 Task: Add the task  Add support for push notifications to the mobile app to the section Automated Testing Sprint in the project TowardForge and add a Due Date to the respective task as 2024/05/20.
Action: Mouse moved to (17, 60)
Screenshot: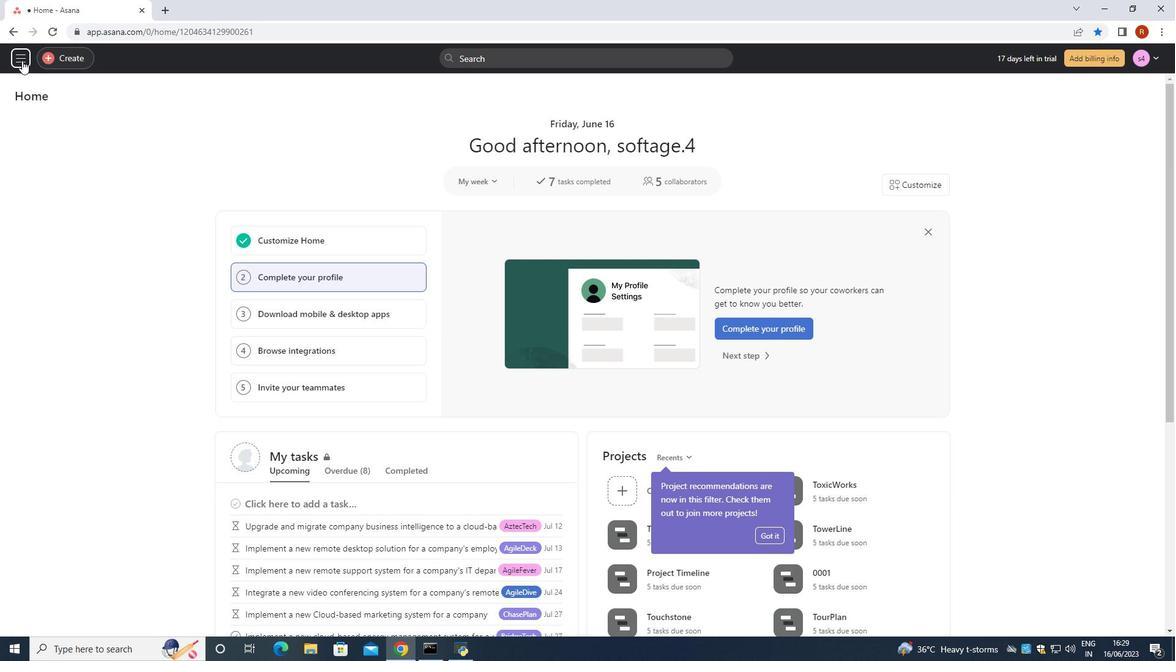
Action: Mouse pressed left at (17, 60)
Screenshot: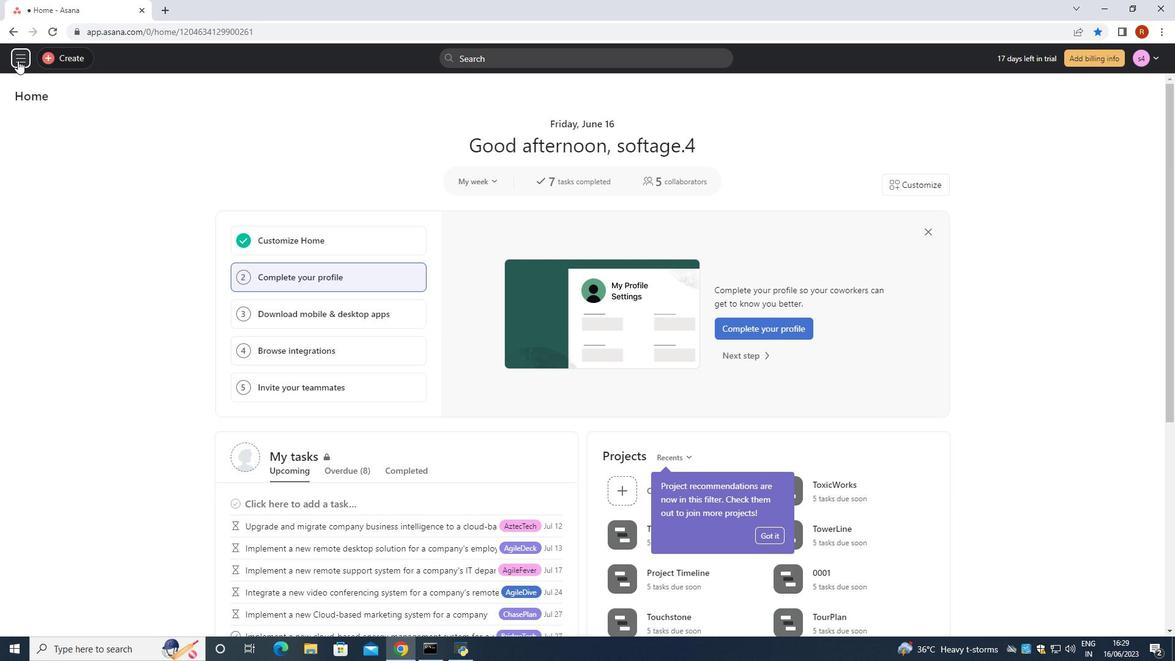 
Action: Mouse moved to (72, 372)
Screenshot: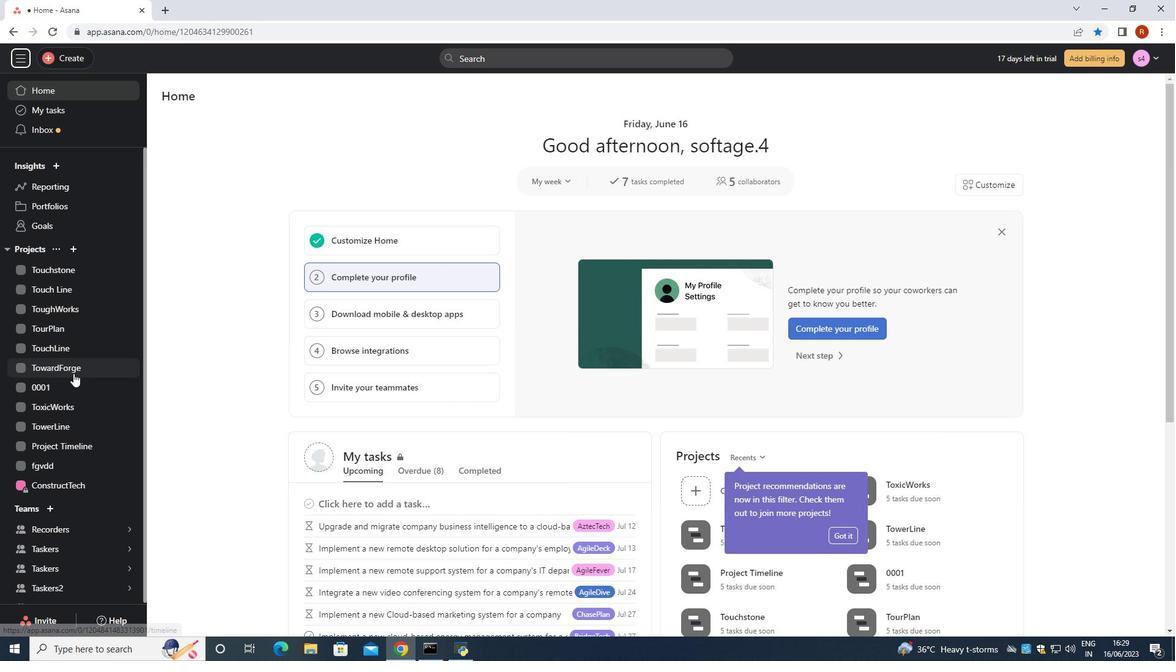 
Action: Mouse pressed left at (72, 372)
Screenshot: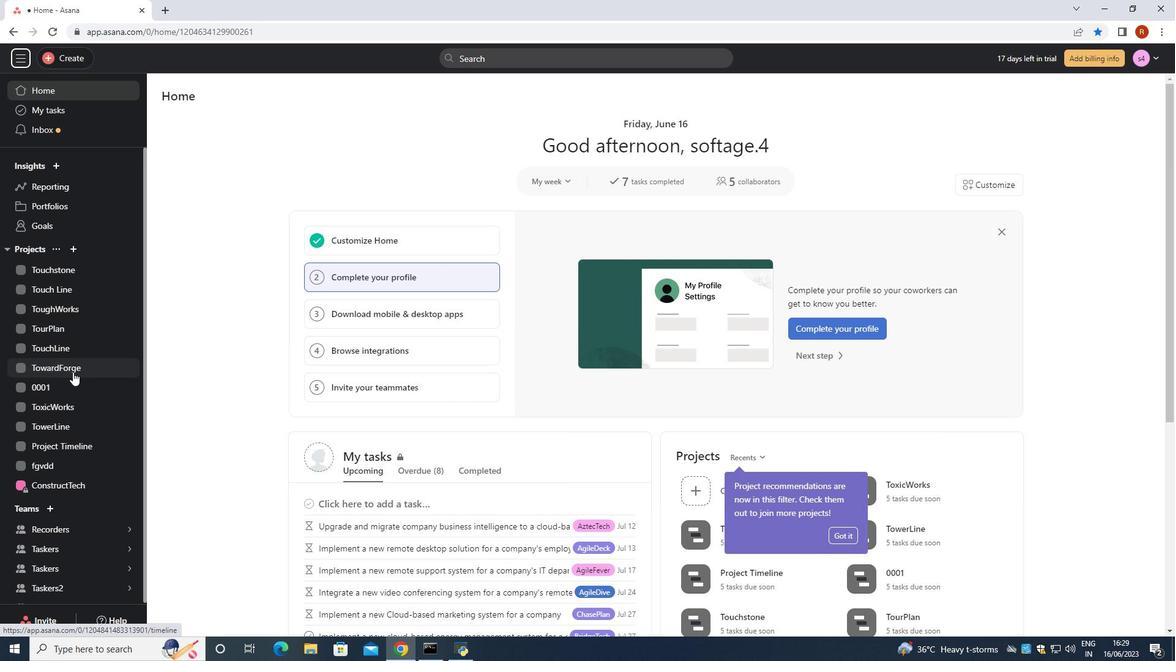 
Action: Mouse moved to (225, 116)
Screenshot: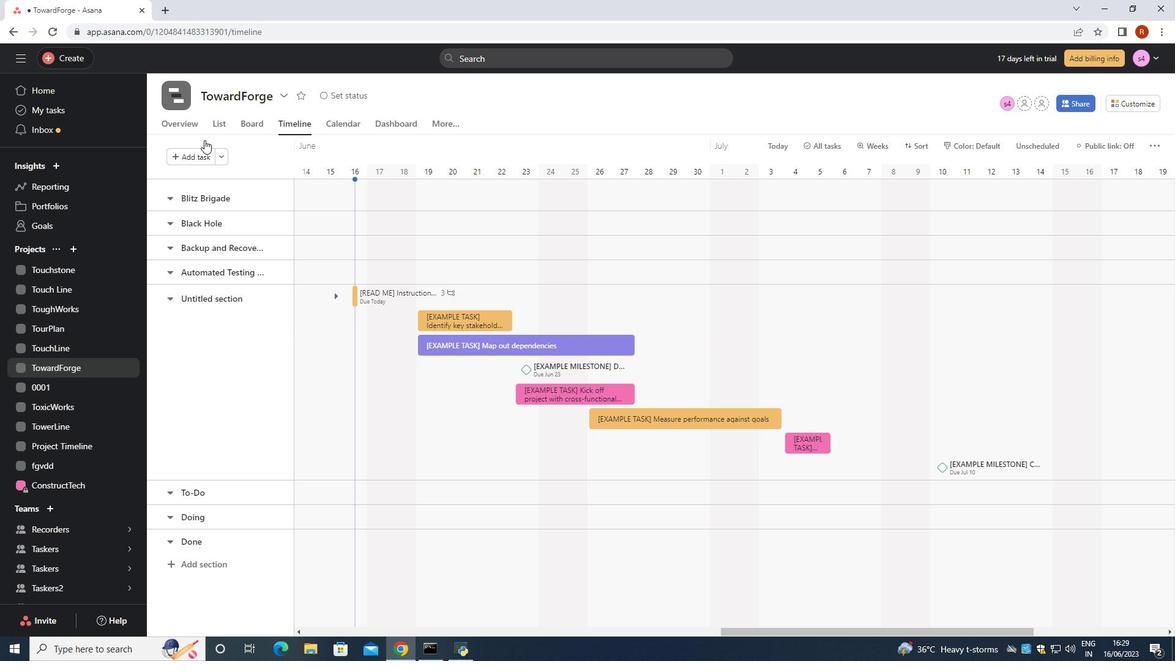 
Action: Mouse pressed left at (225, 116)
Screenshot: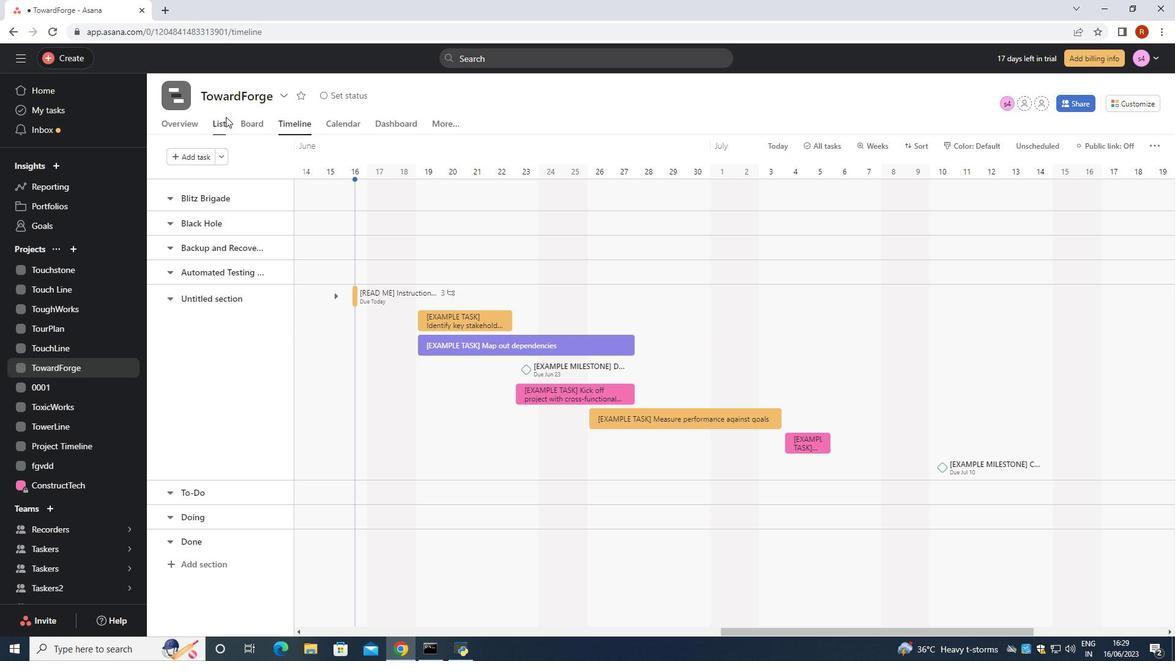 
Action: Mouse moved to (219, 122)
Screenshot: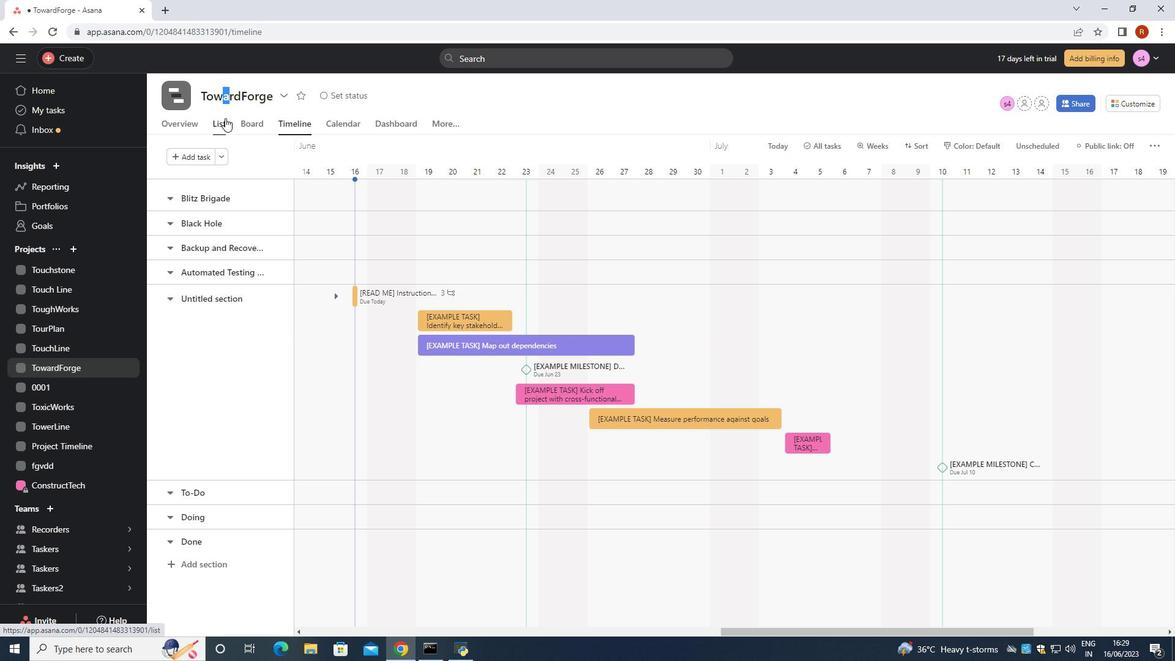 
Action: Mouse pressed left at (219, 122)
Screenshot: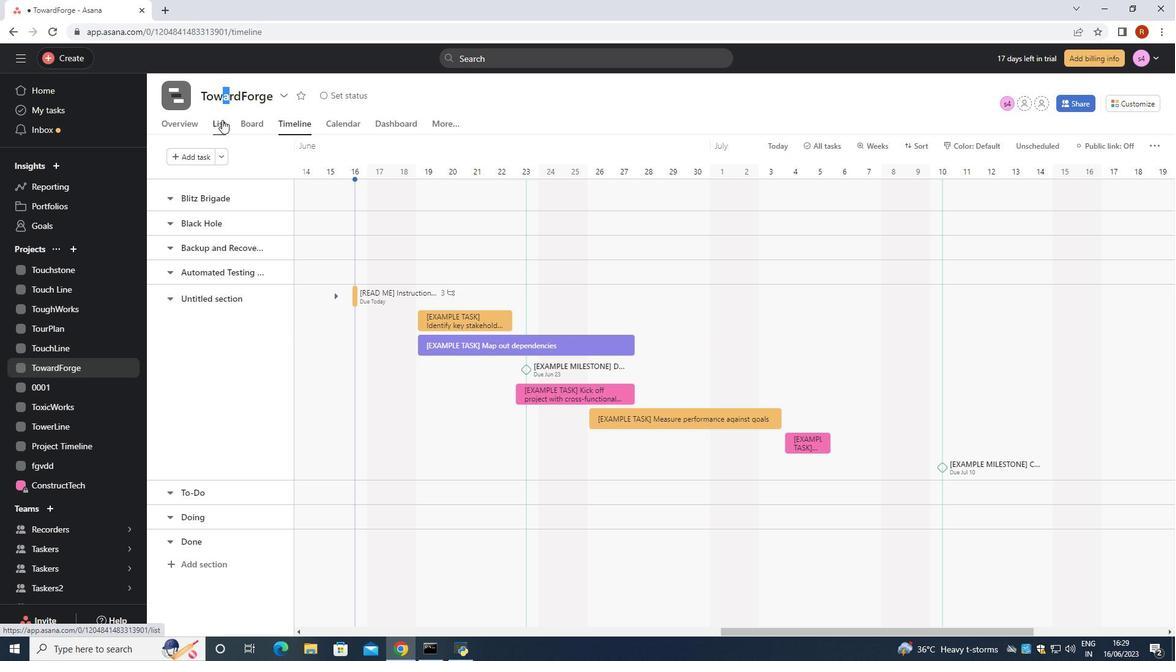 
Action: Mouse moved to (277, 164)
Screenshot: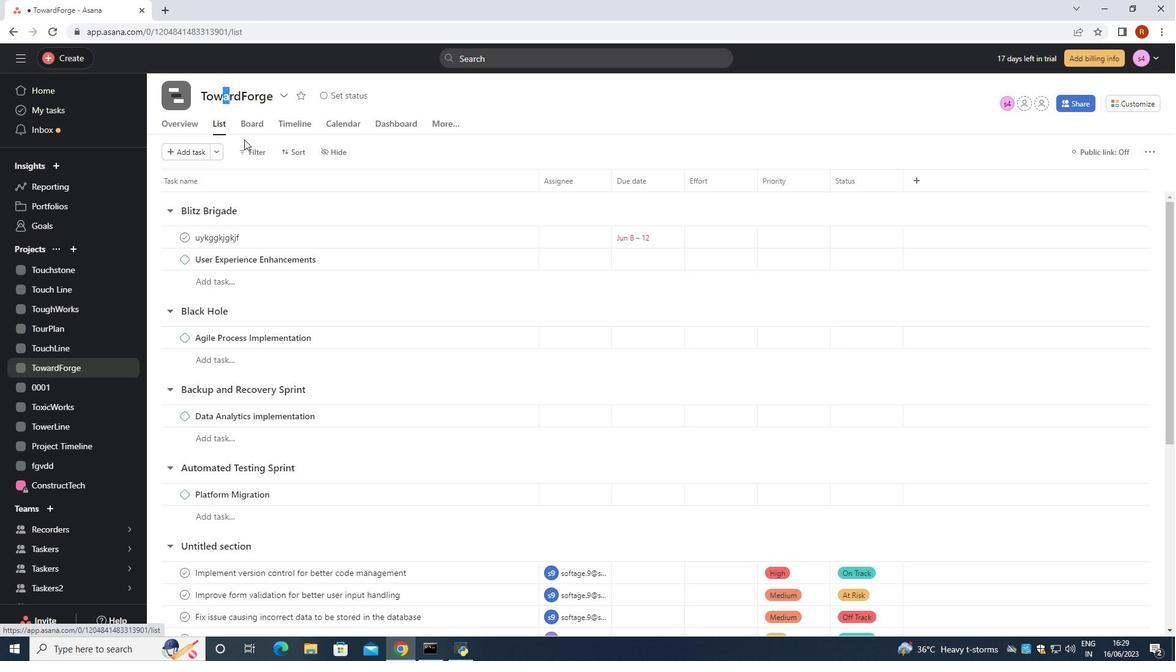 
Action: Mouse scrolled (277, 164) with delta (0, 0)
Screenshot: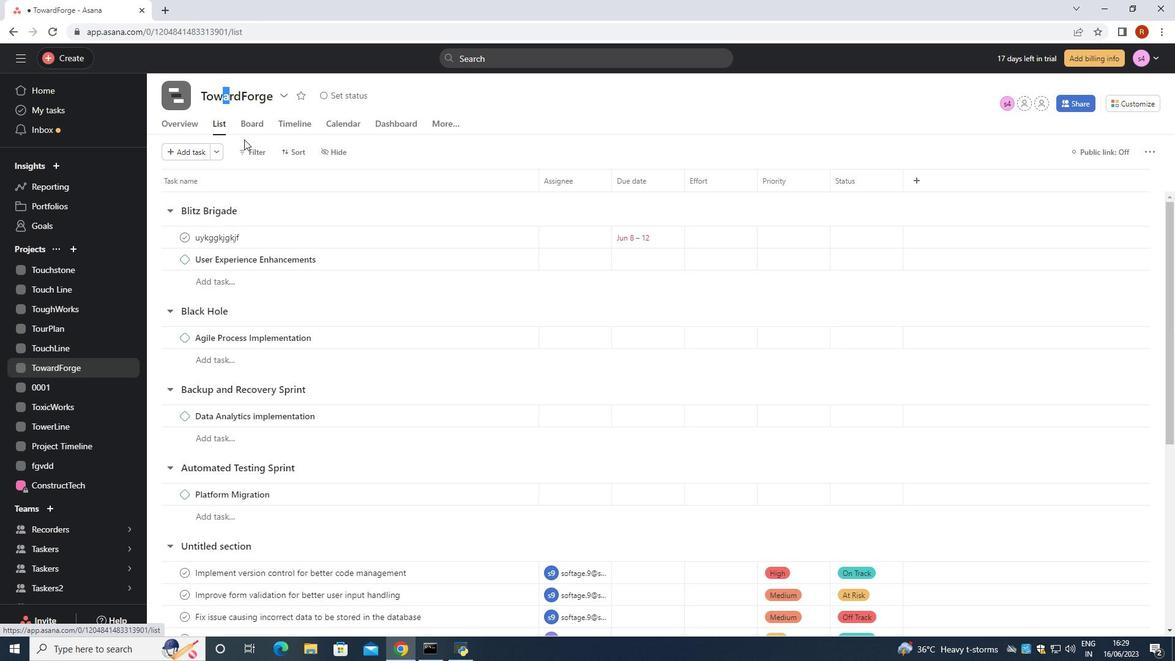 
Action: Mouse moved to (279, 169)
Screenshot: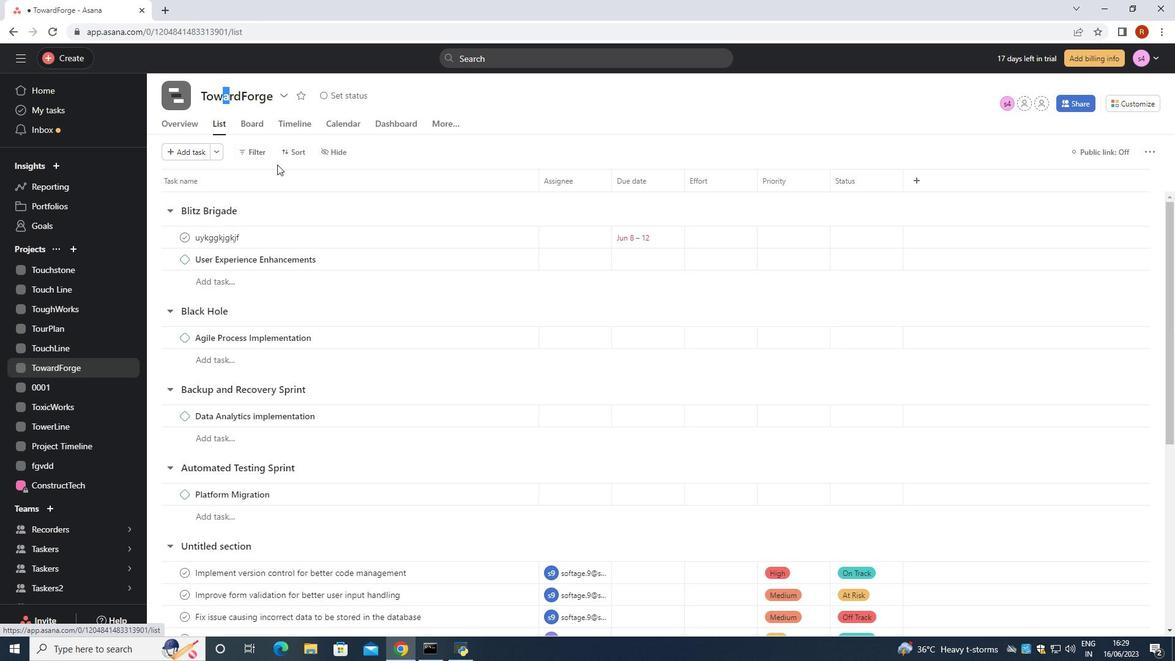 
Action: Mouse scrolled (279, 168) with delta (0, 0)
Screenshot: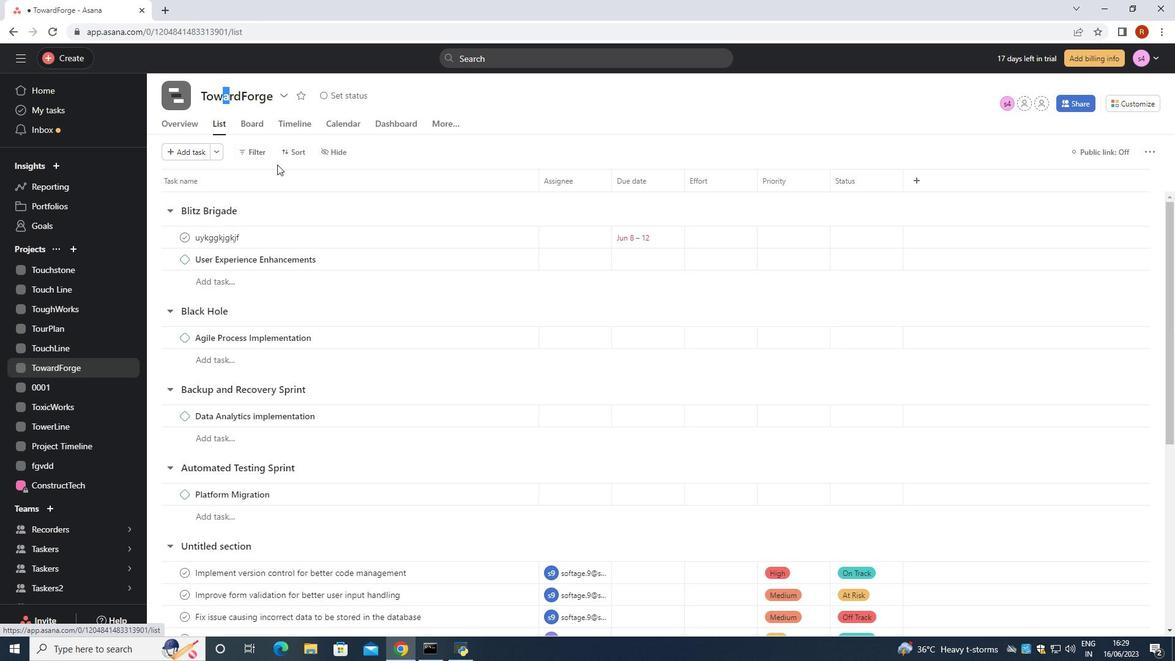 
Action: Mouse scrolled (279, 168) with delta (0, 0)
Screenshot: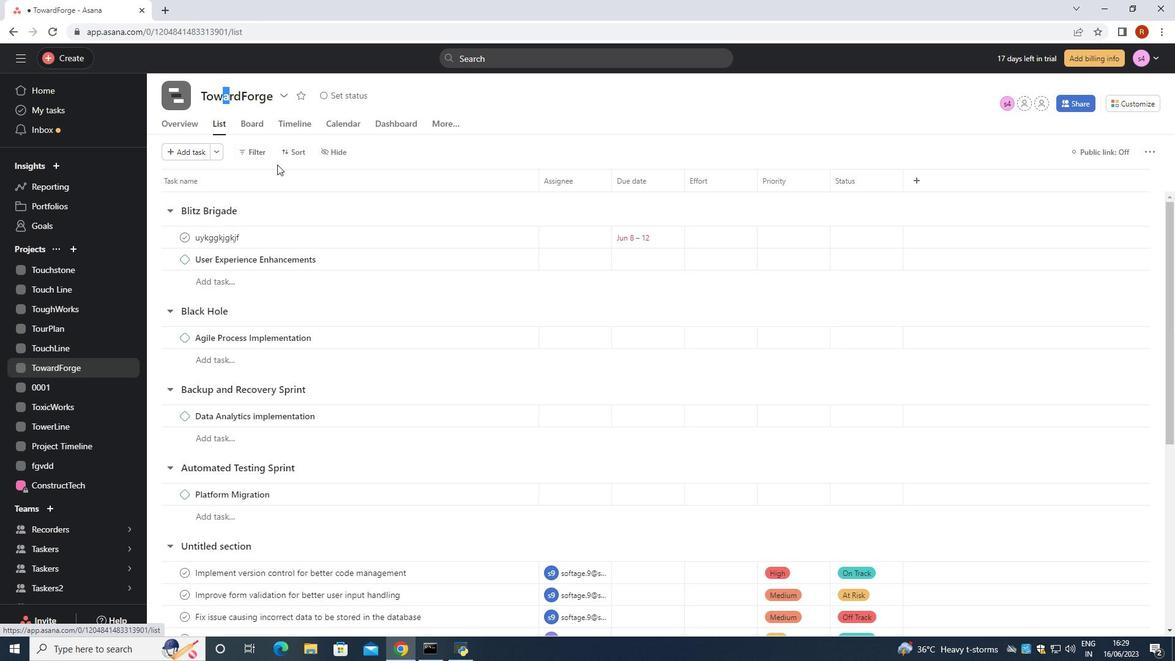 
Action: Mouse scrolled (279, 168) with delta (0, 0)
Screenshot: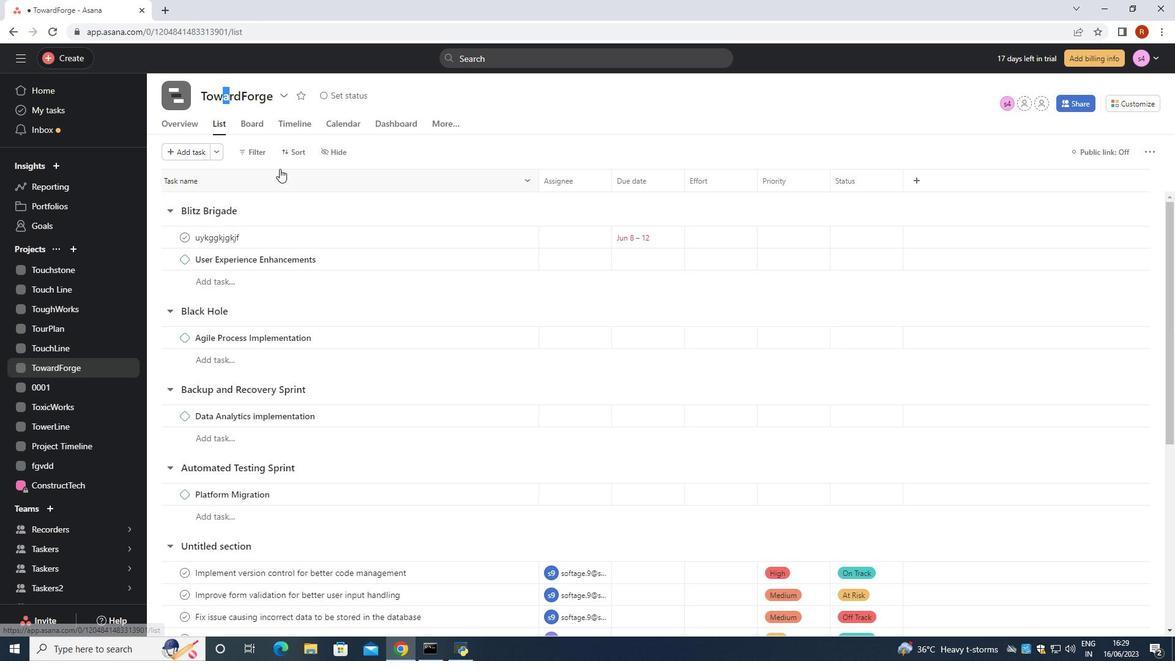 
Action: Mouse moved to (329, 267)
Screenshot: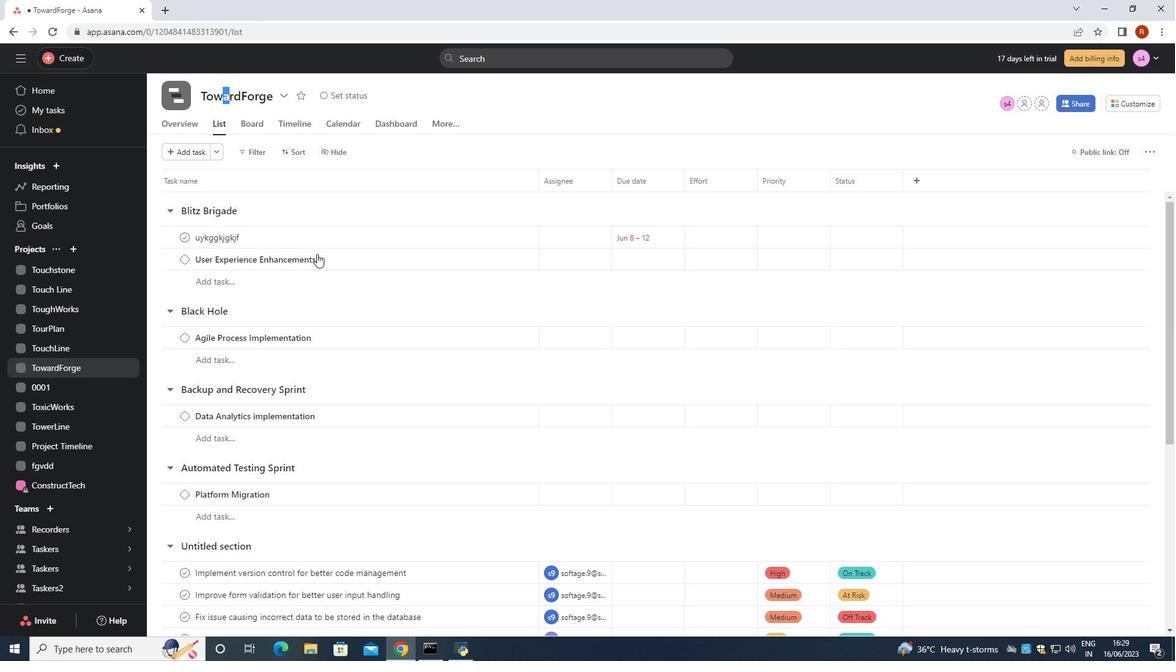 
Action: Mouse scrolled (329, 266) with delta (0, 0)
Screenshot: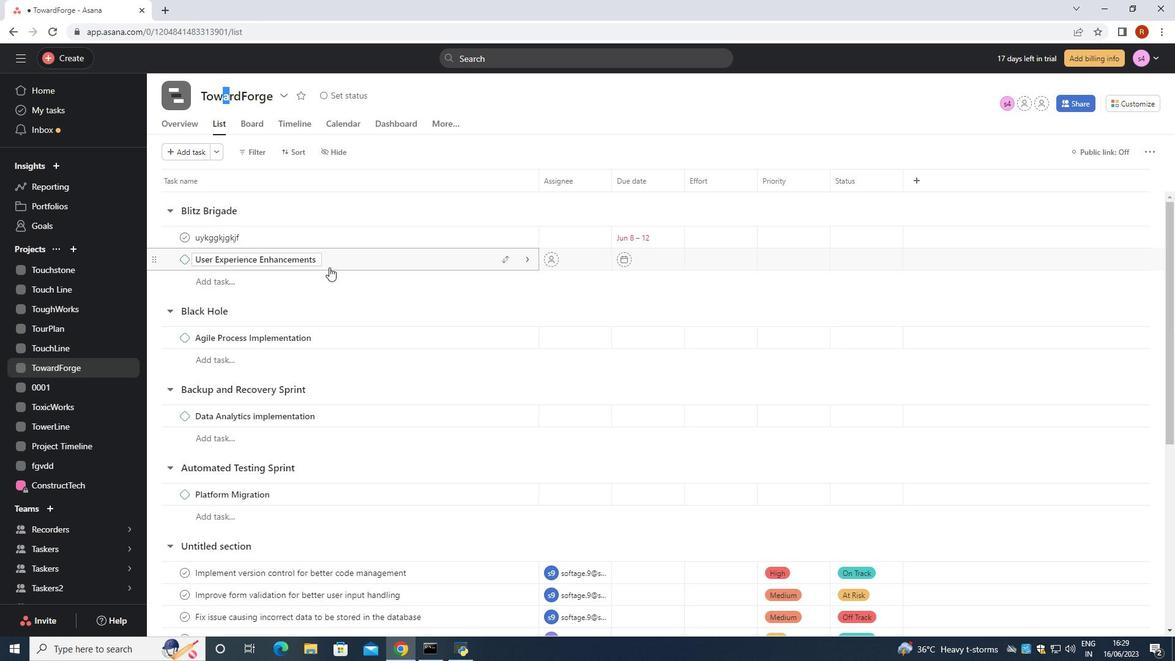 
Action: Mouse scrolled (329, 266) with delta (0, 0)
Screenshot: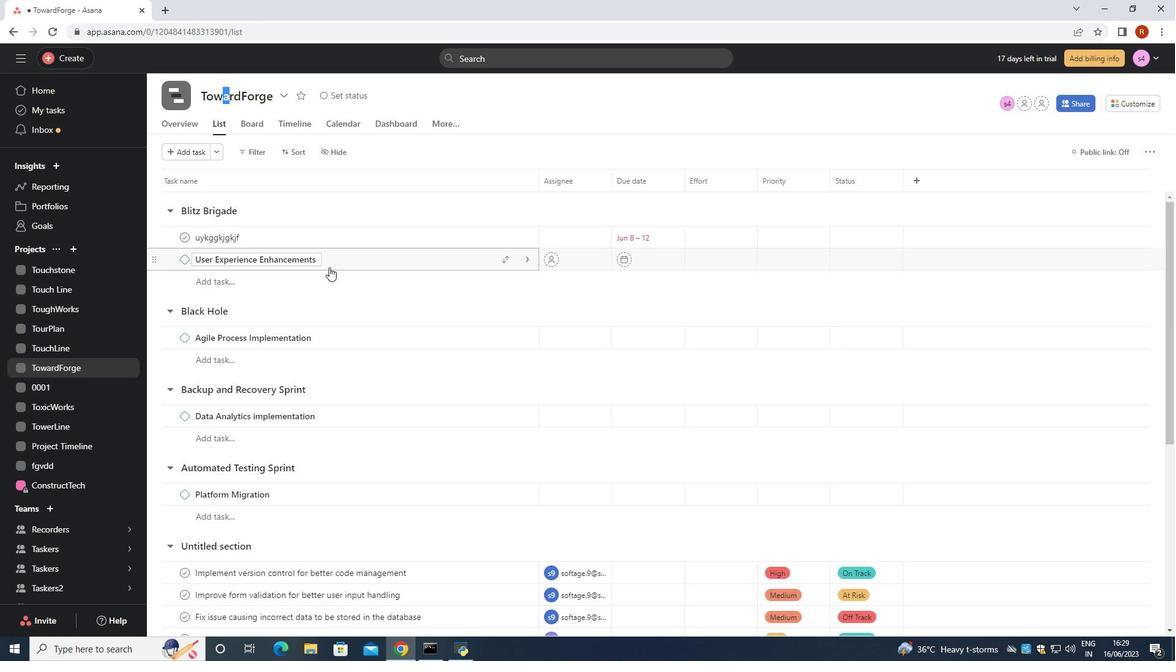 
Action: Mouse scrolled (329, 266) with delta (0, 0)
Screenshot: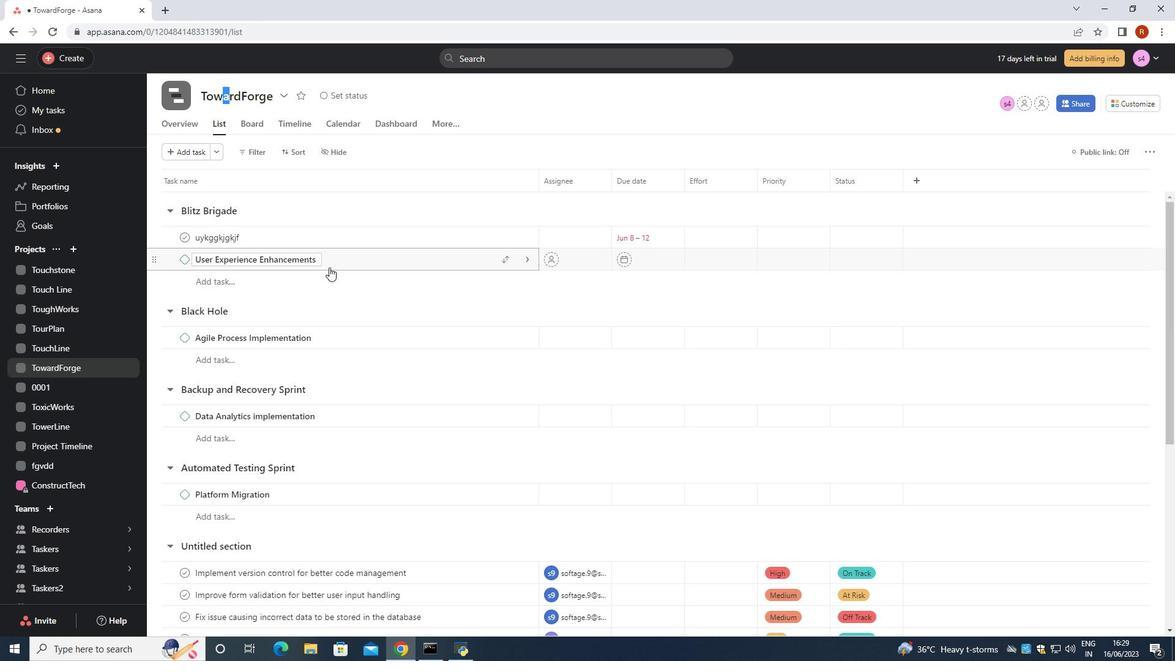 
Action: Mouse scrolled (329, 266) with delta (0, 0)
Screenshot: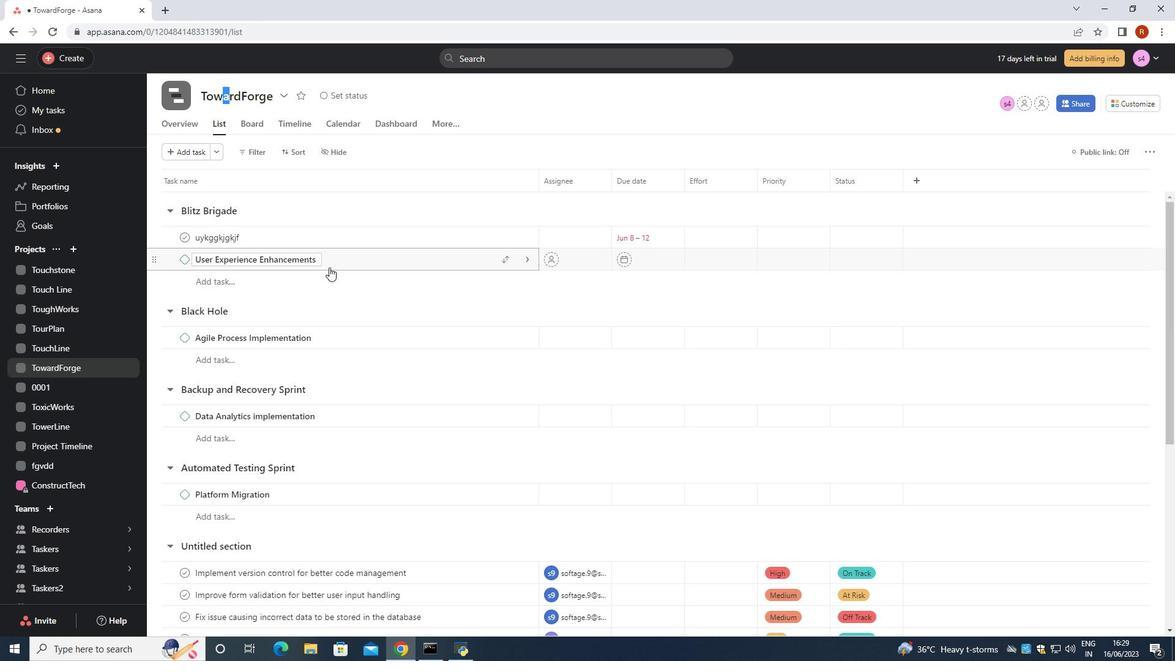 
Action: Mouse scrolled (329, 266) with delta (0, 0)
Screenshot: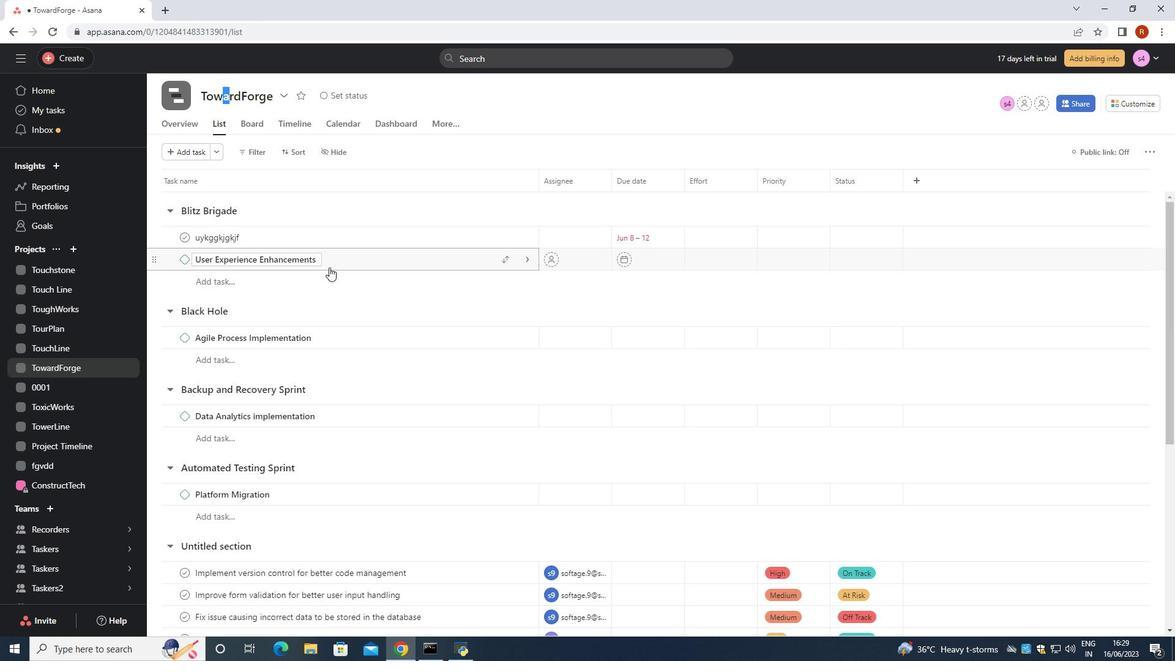
Action: Mouse moved to (330, 267)
Screenshot: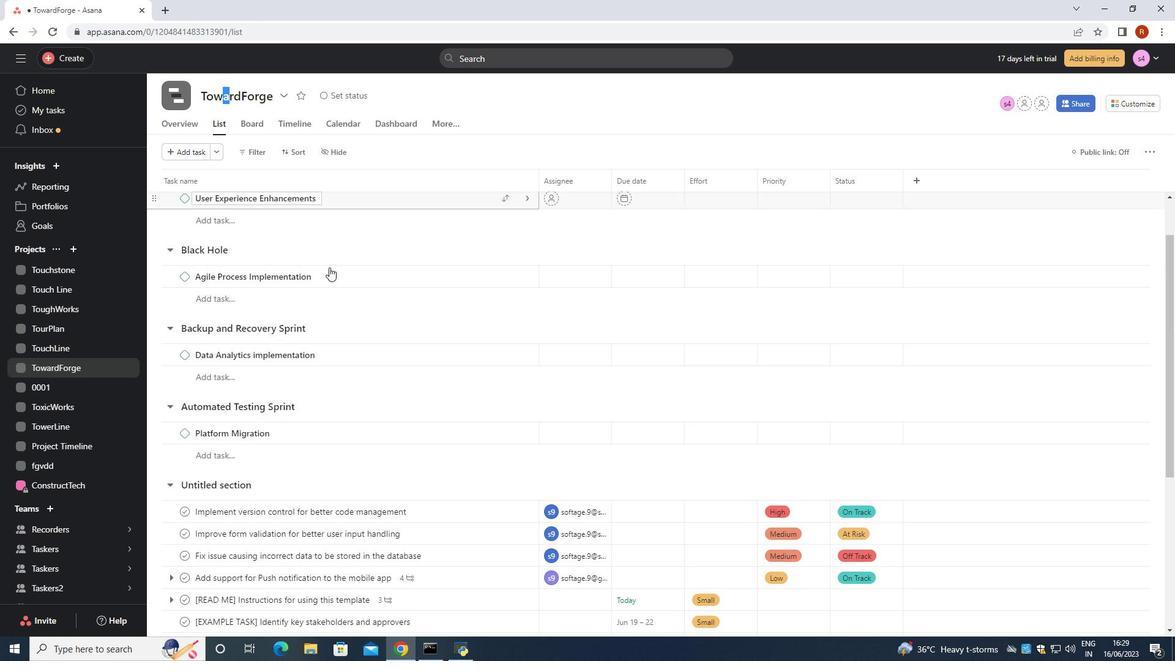 
Action: Mouse scrolled (330, 266) with delta (0, 0)
Screenshot: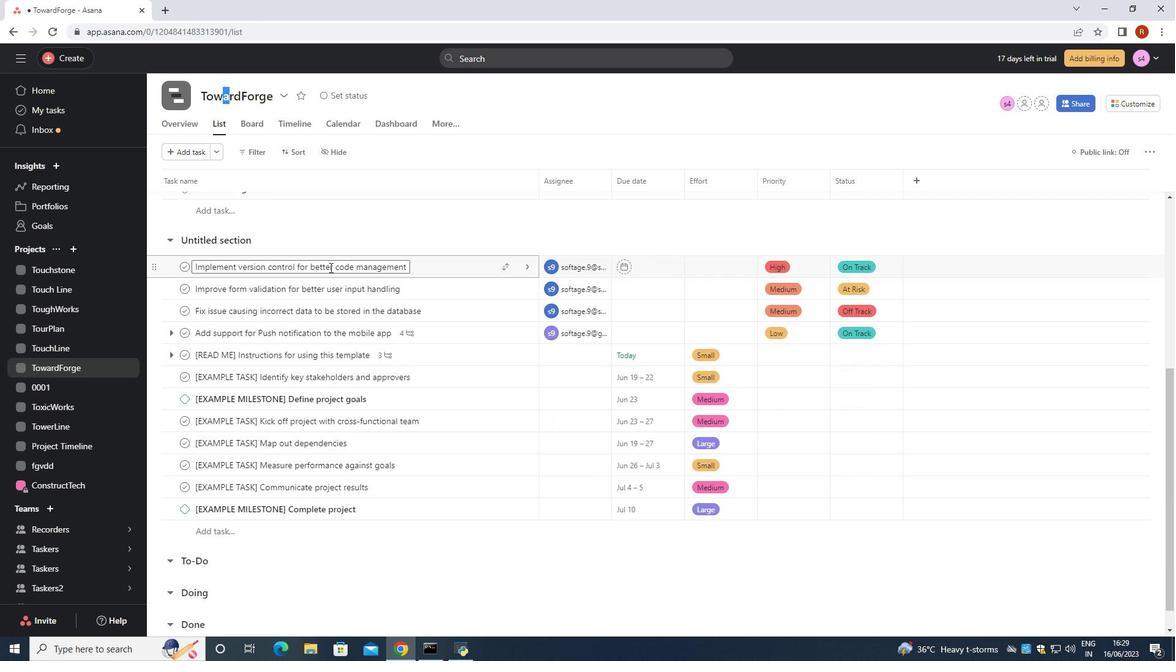 
Action: Mouse moved to (507, 304)
Screenshot: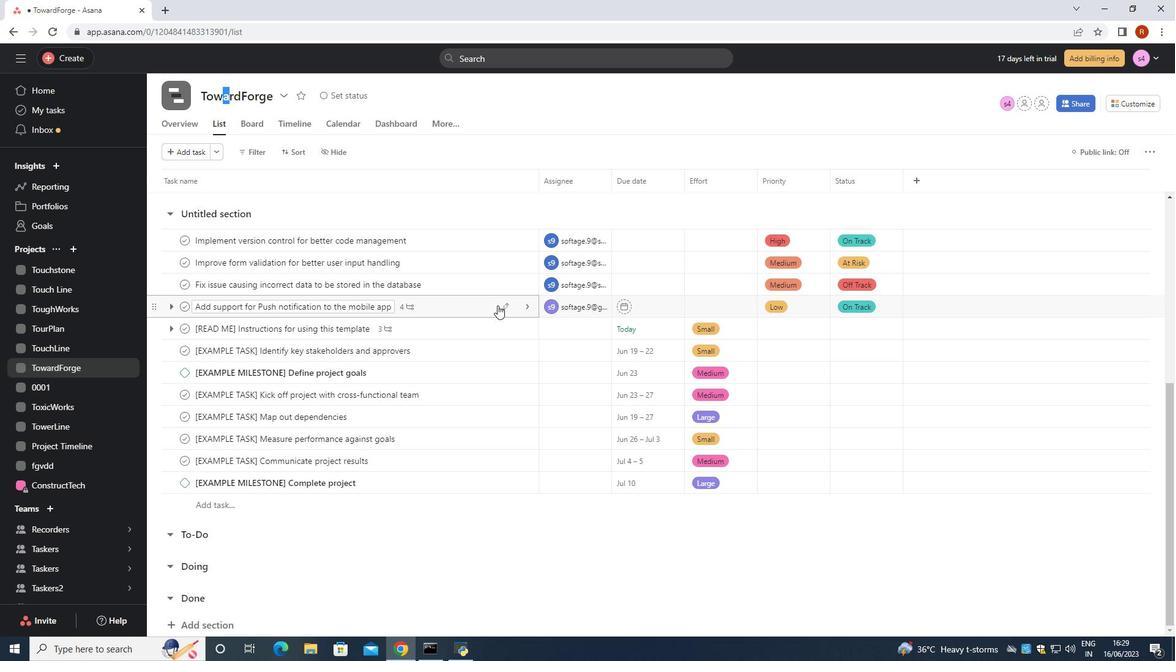 
Action: Mouse pressed left at (507, 304)
Screenshot: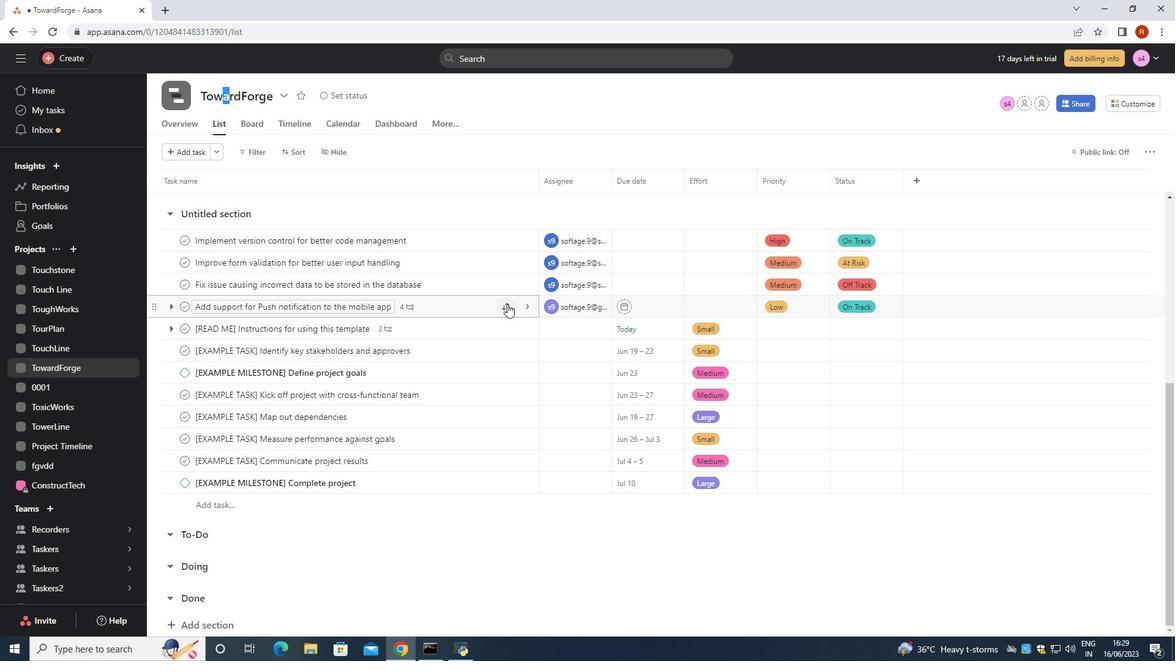 
Action: Mouse moved to (455, 418)
Screenshot: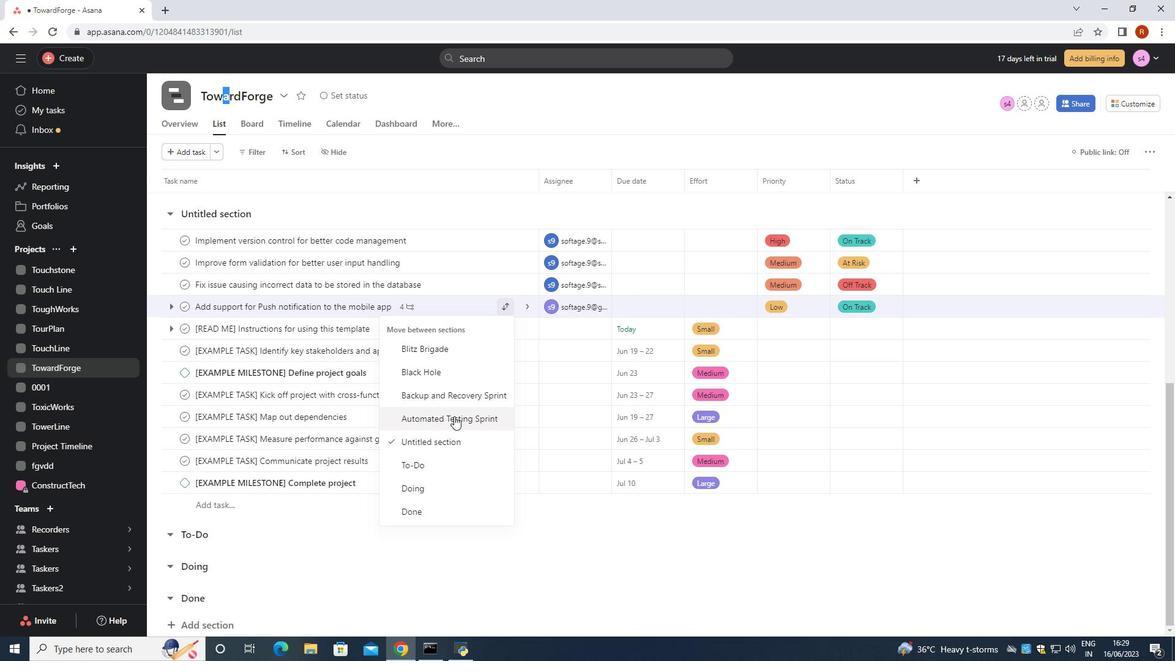 
Action: Mouse pressed left at (455, 418)
Screenshot: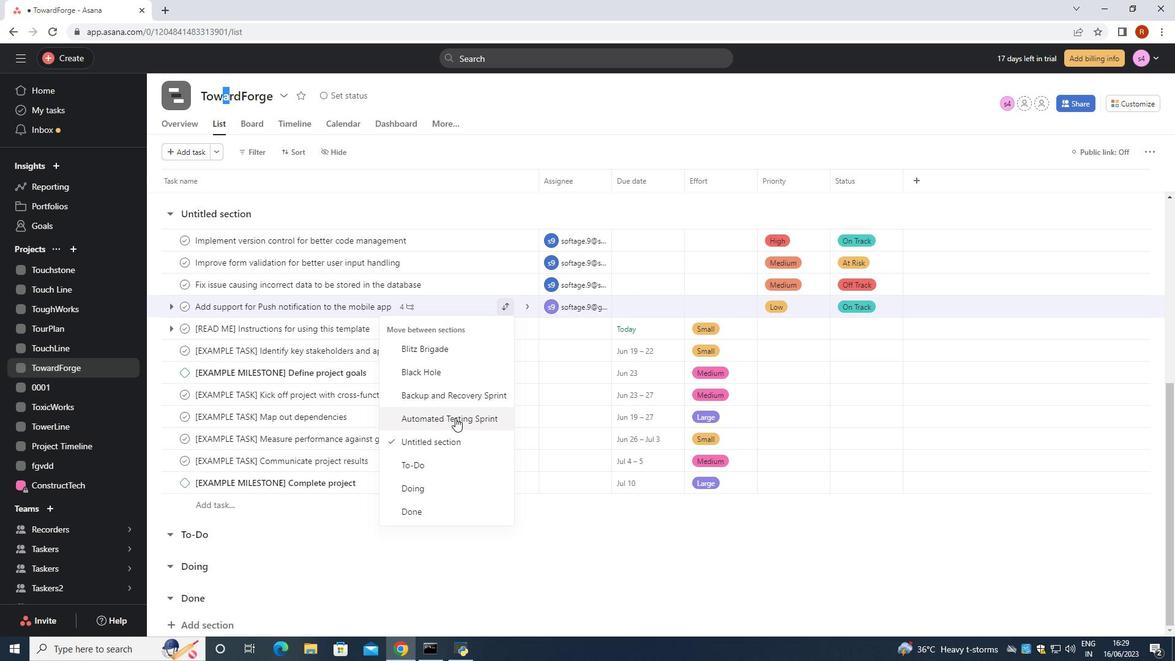 
Action: Mouse moved to (453, 281)
Screenshot: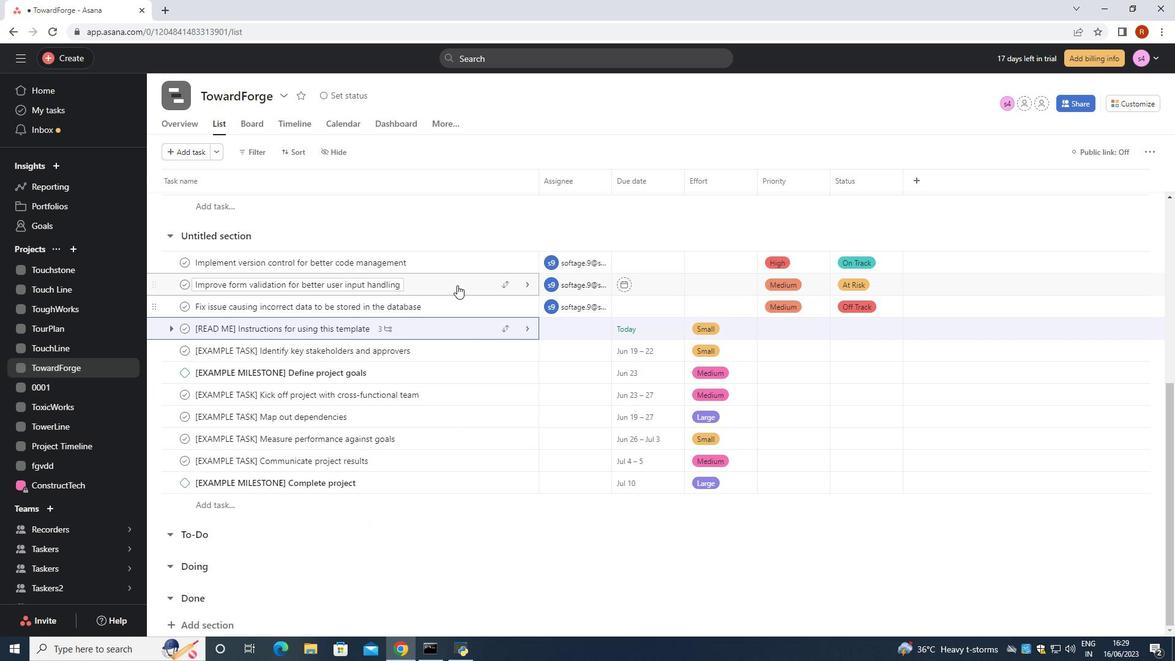 
Action: Mouse scrolled (453, 282) with delta (0, 0)
Screenshot: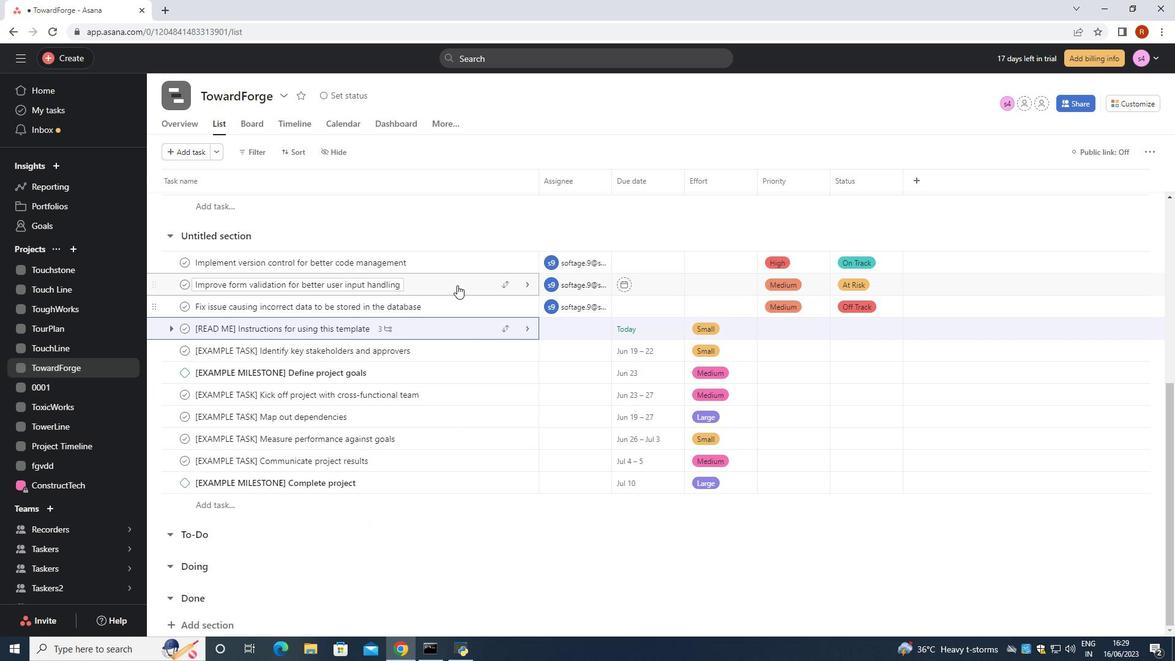 
Action: Mouse moved to (451, 280)
Screenshot: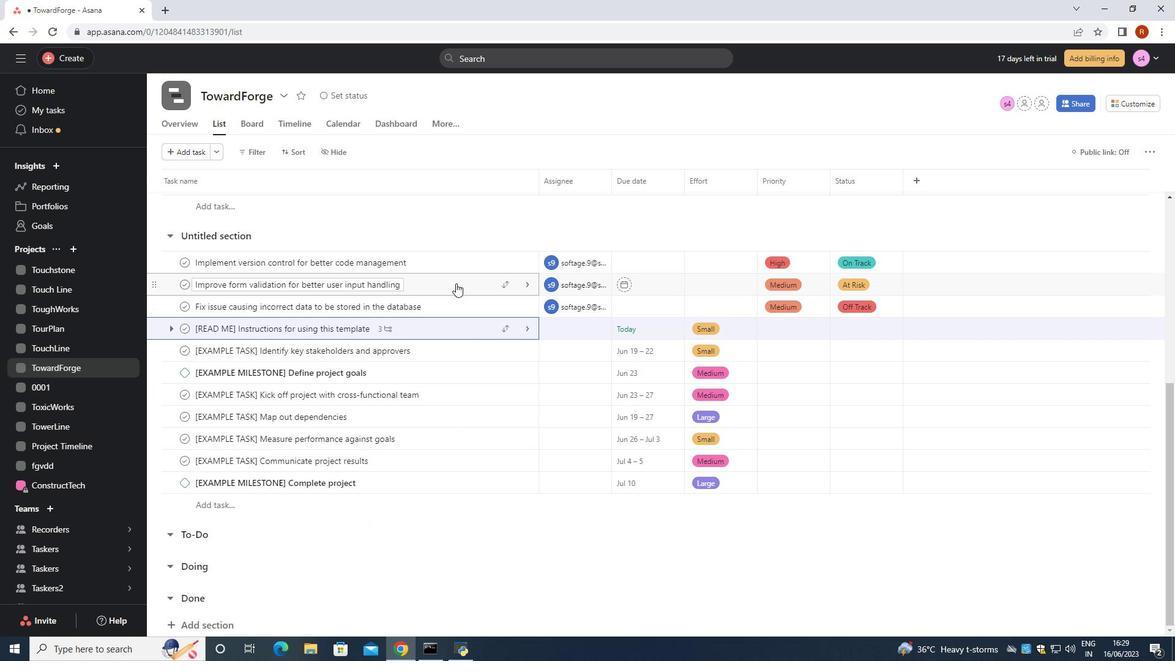 
Action: Mouse scrolled (451, 281) with delta (0, 0)
Screenshot: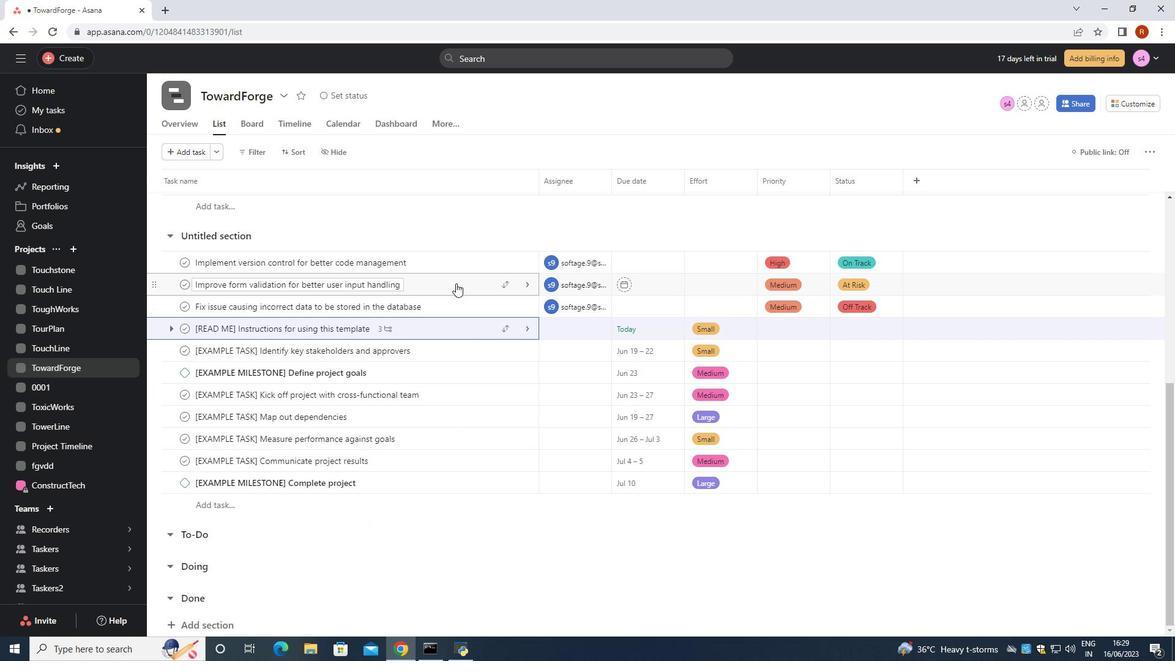
Action: Mouse moved to (451, 279)
Screenshot: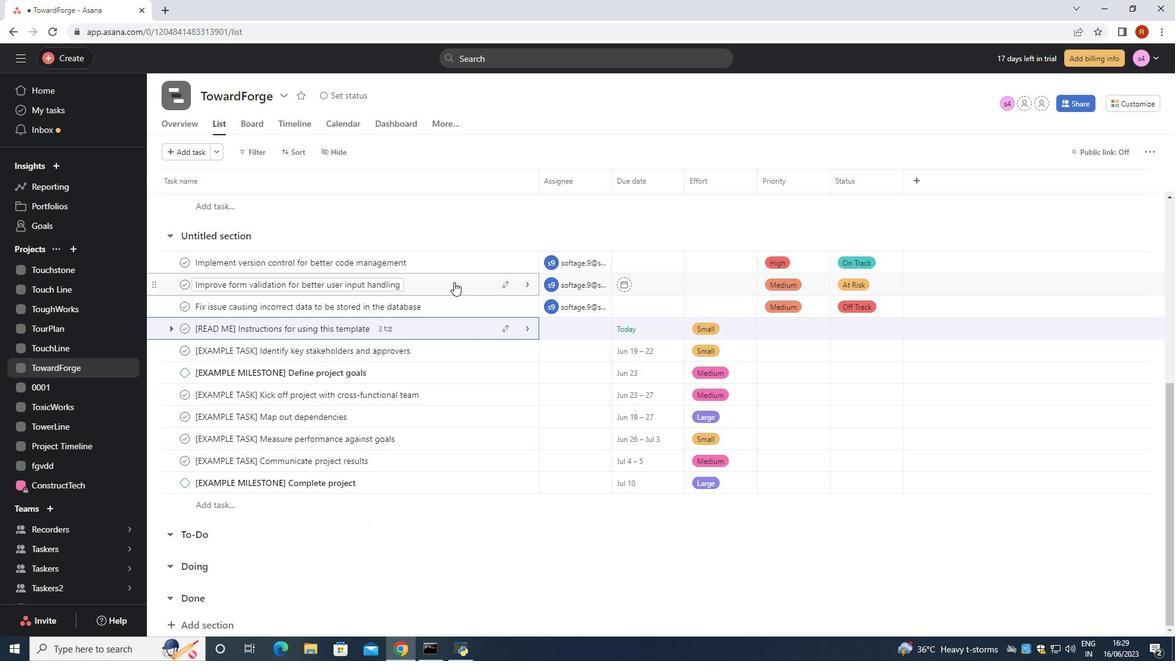 
Action: Mouse scrolled (451, 280) with delta (0, 0)
Screenshot: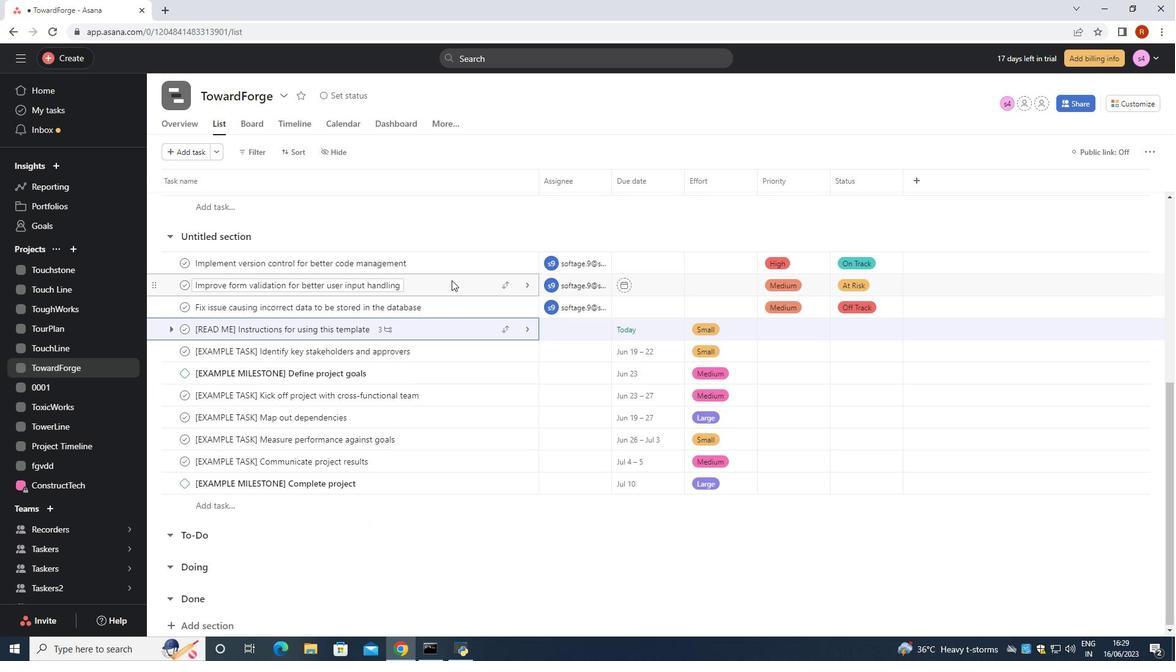 
Action: Mouse moved to (630, 342)
Screenshot: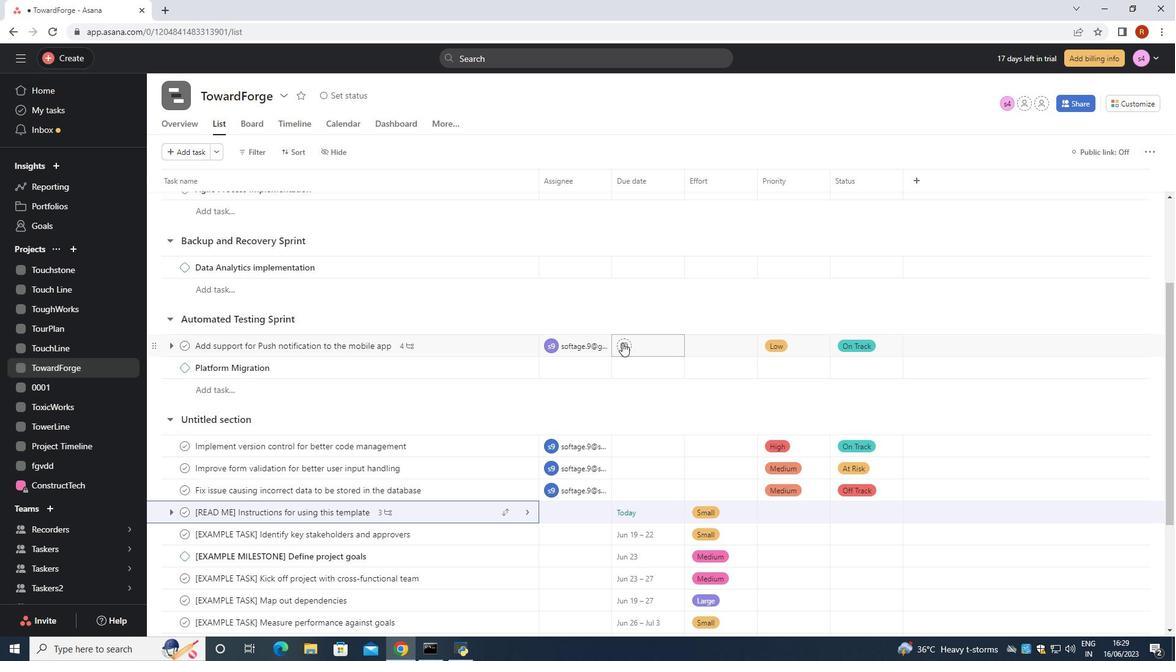 
Action: Mouse pressed left at (630, 342)
Screenshot: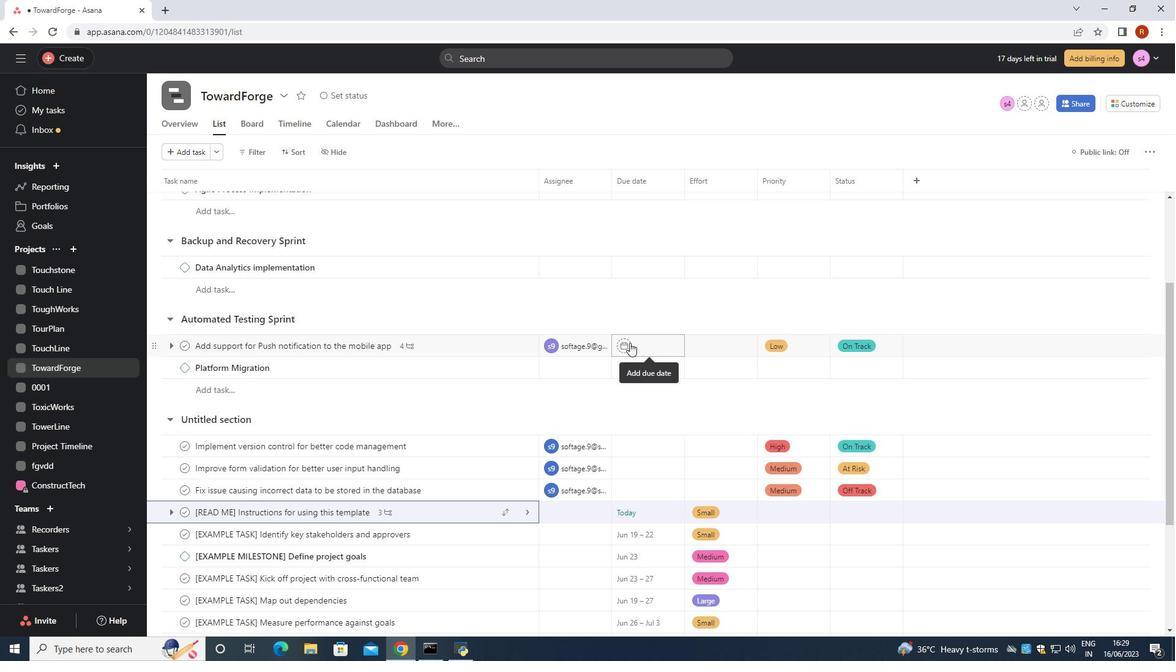 
Action: Mouse moved to (538, 277)
Screenshot: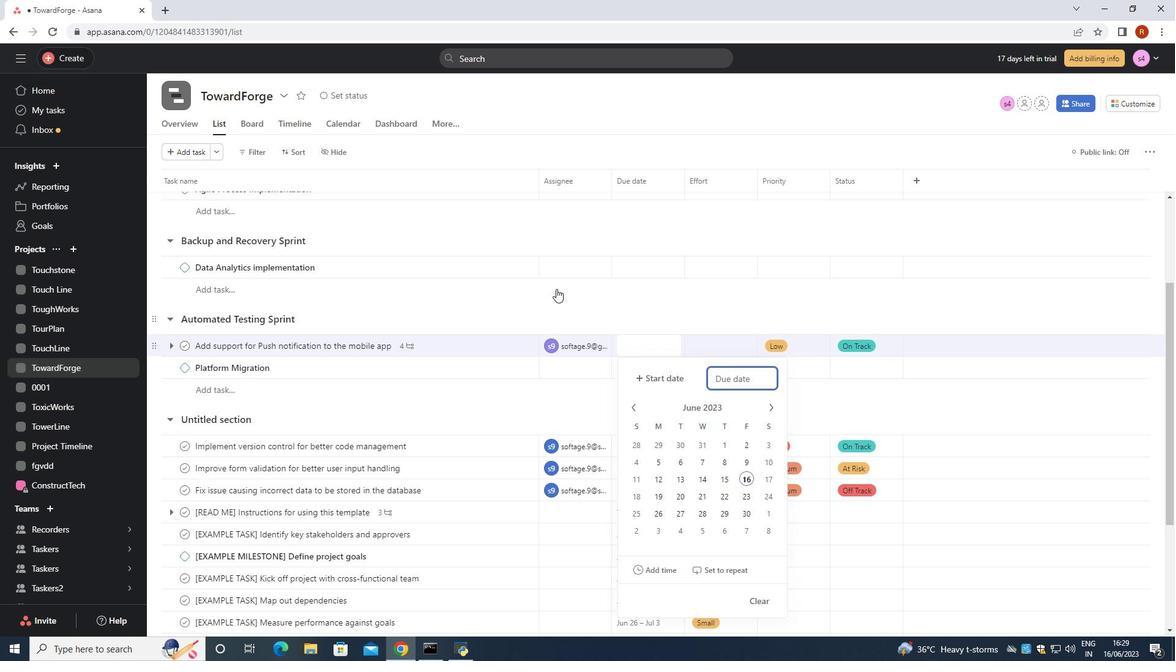 
Action: Key pressed 204<Key.backspace>24/05/20<Key.enter>
Screenshot: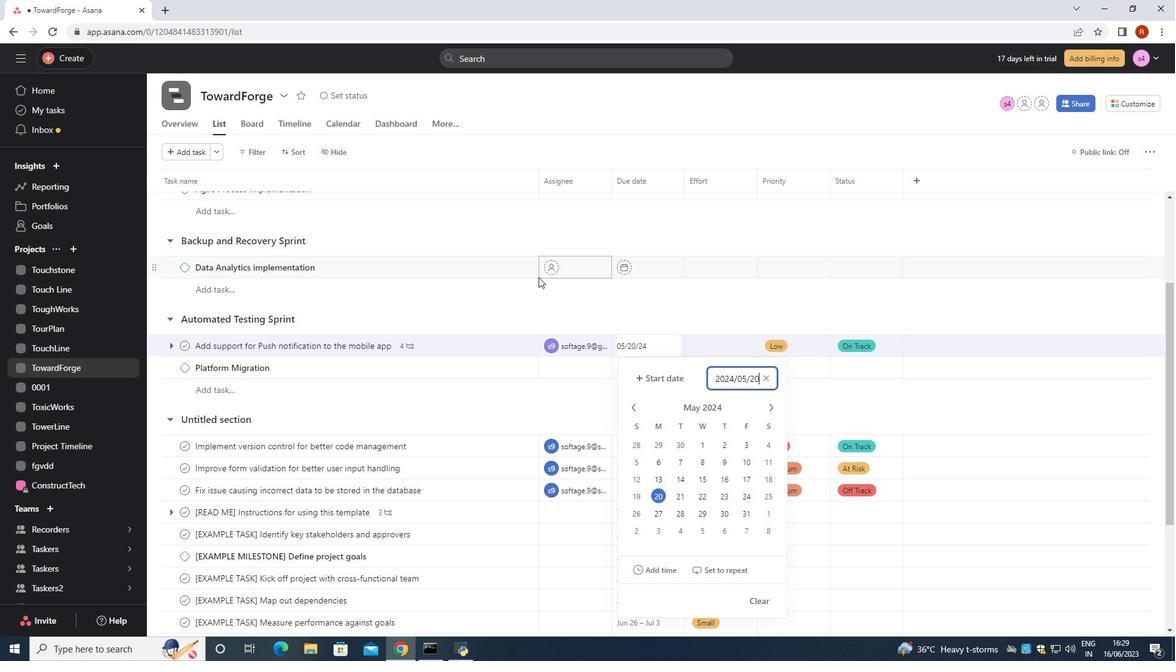 
Action: Mouse moved to (373, 319)
Screenshot: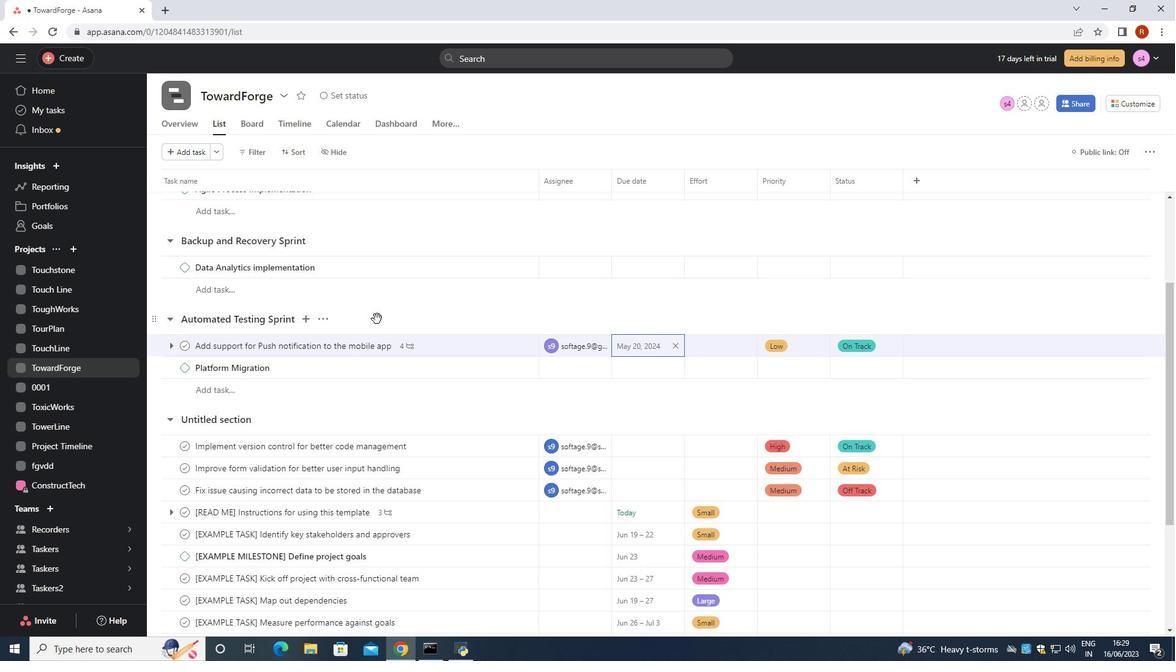 
